 Task: Add the task  Develop a new mobile app for a delivery service to the section Backup and Recovery Sprint in the project AgileDream and add a Due Date to the respective task as 2024/05/25
Action: Mouse moved to (836, 503)
Screenshot: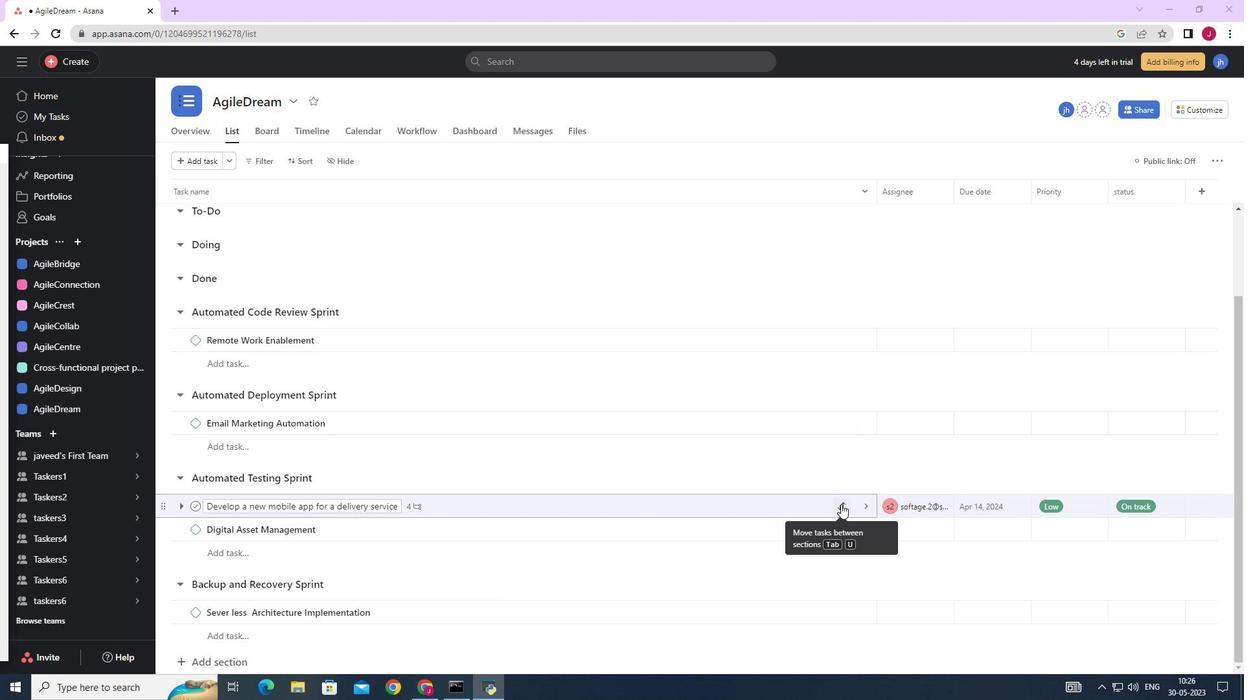 
Action: Mouse pressed left at (836, 503)
Screenshot: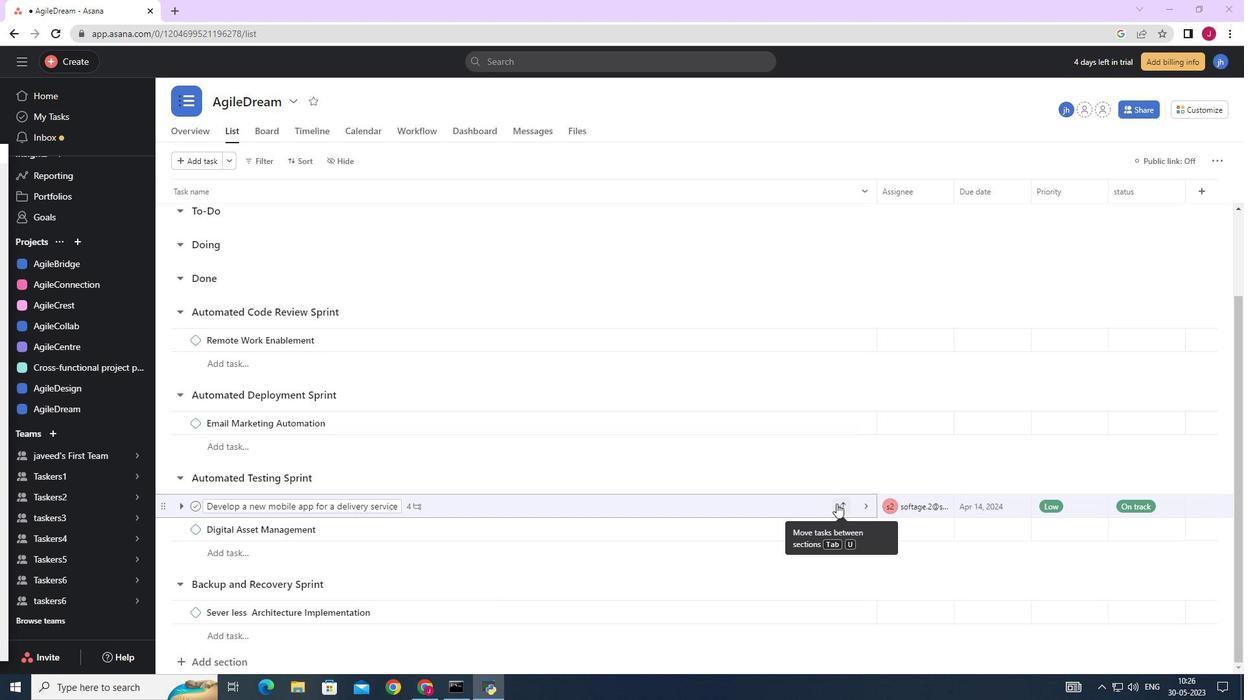 
Action: Mouse moved to (749, 482)
Screenshot: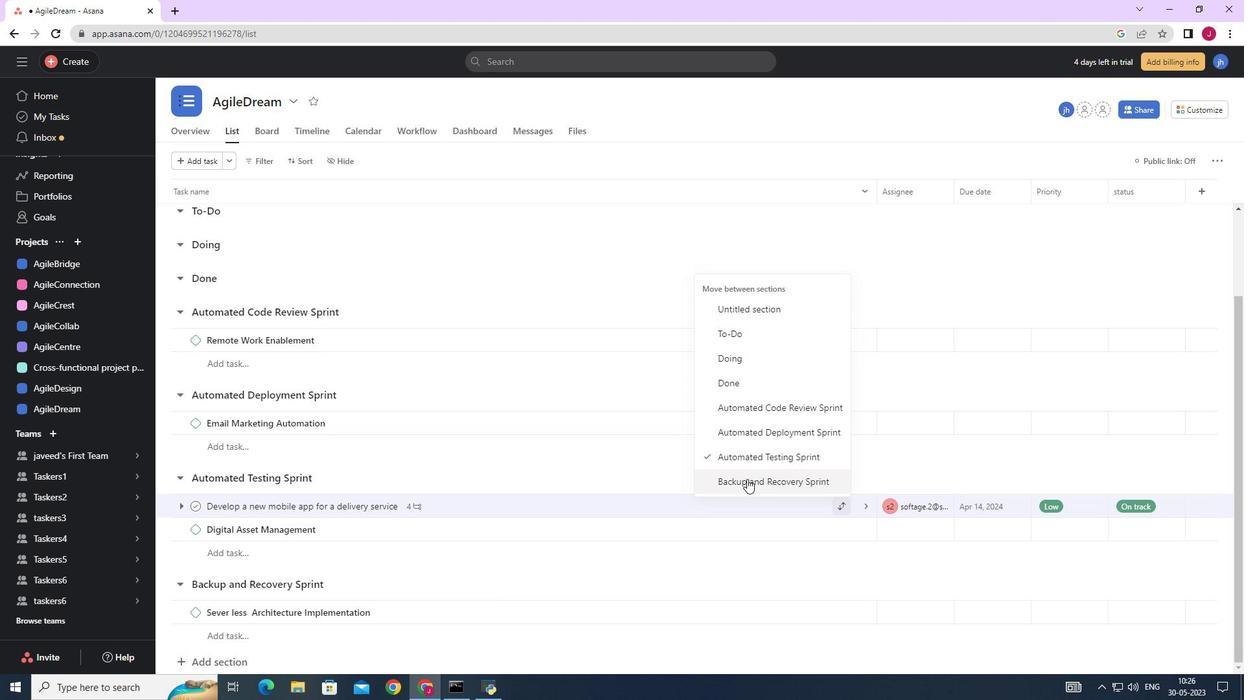 
Action: Mouse pressed left at (749, 482)
Screenshot: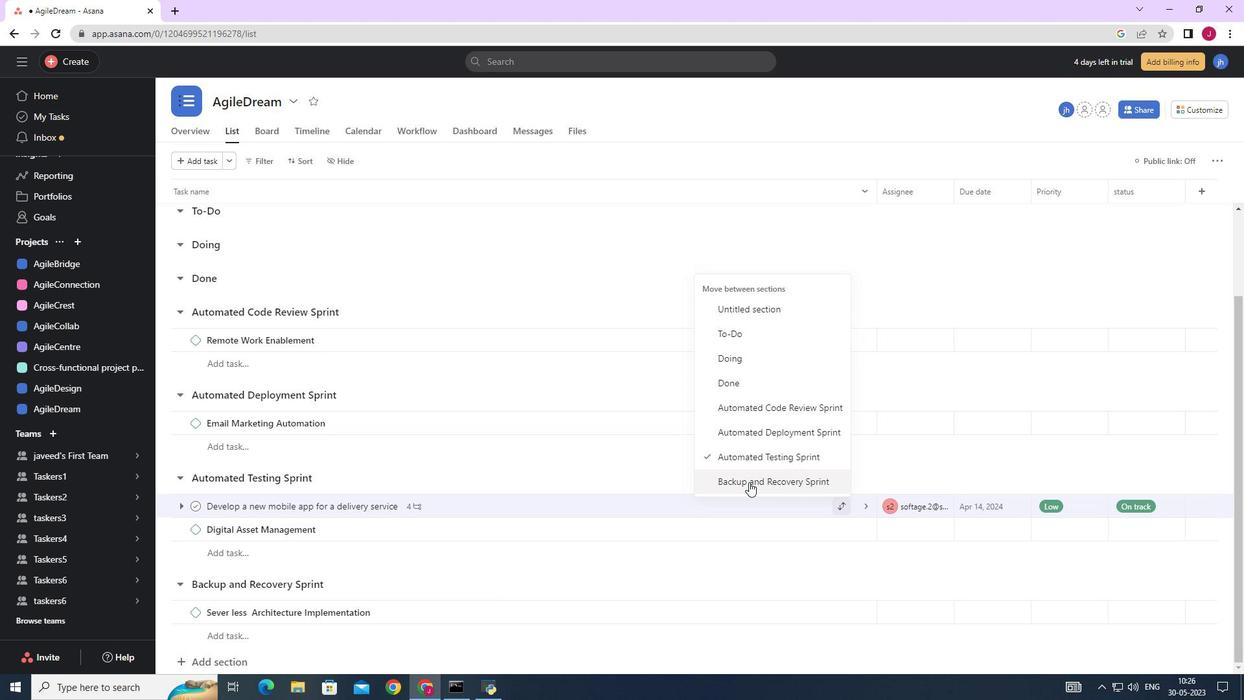 
Action: Mouse moved to (999, 589)
Screenshot: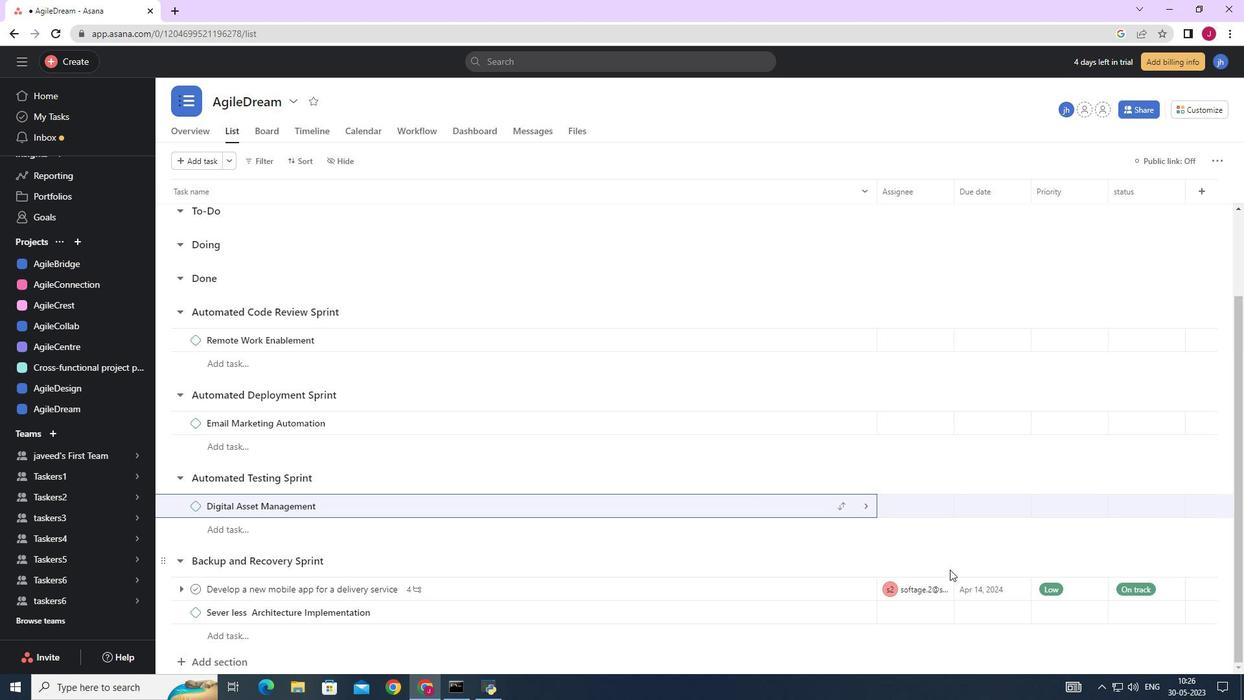 
Action: Mouse pressed left at (999, 589)
Screenshot: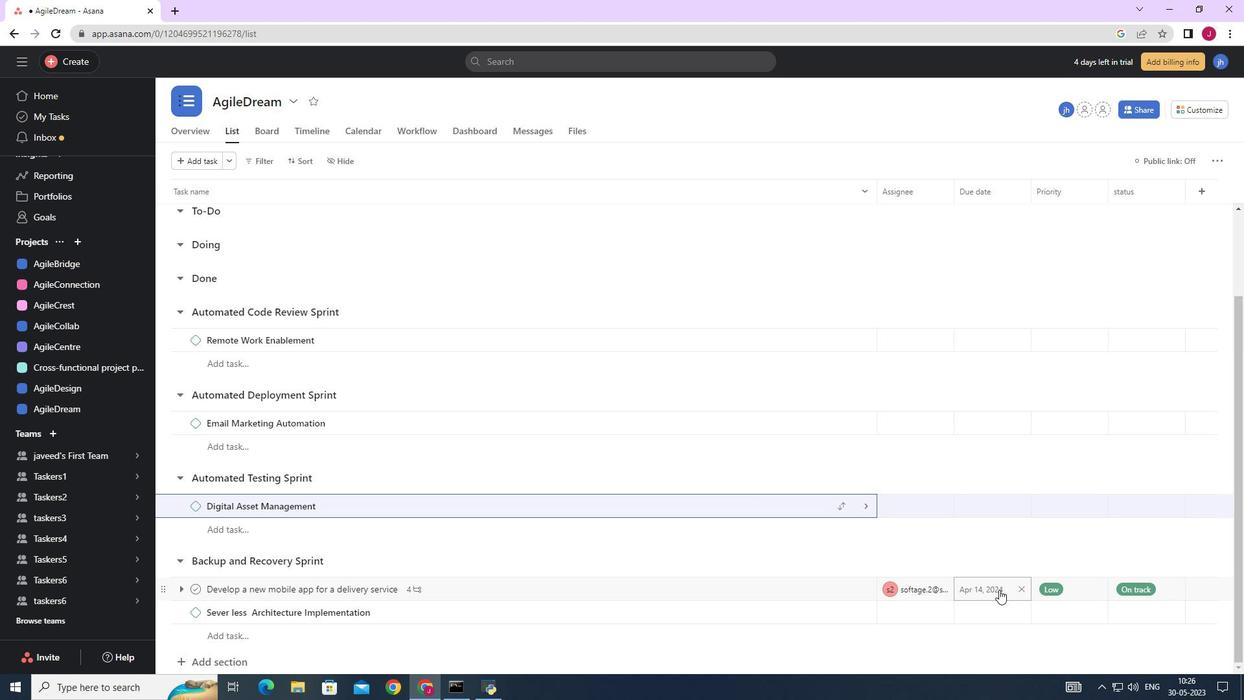 
Action: Mouse moved to (1123, 383)
Screenshot: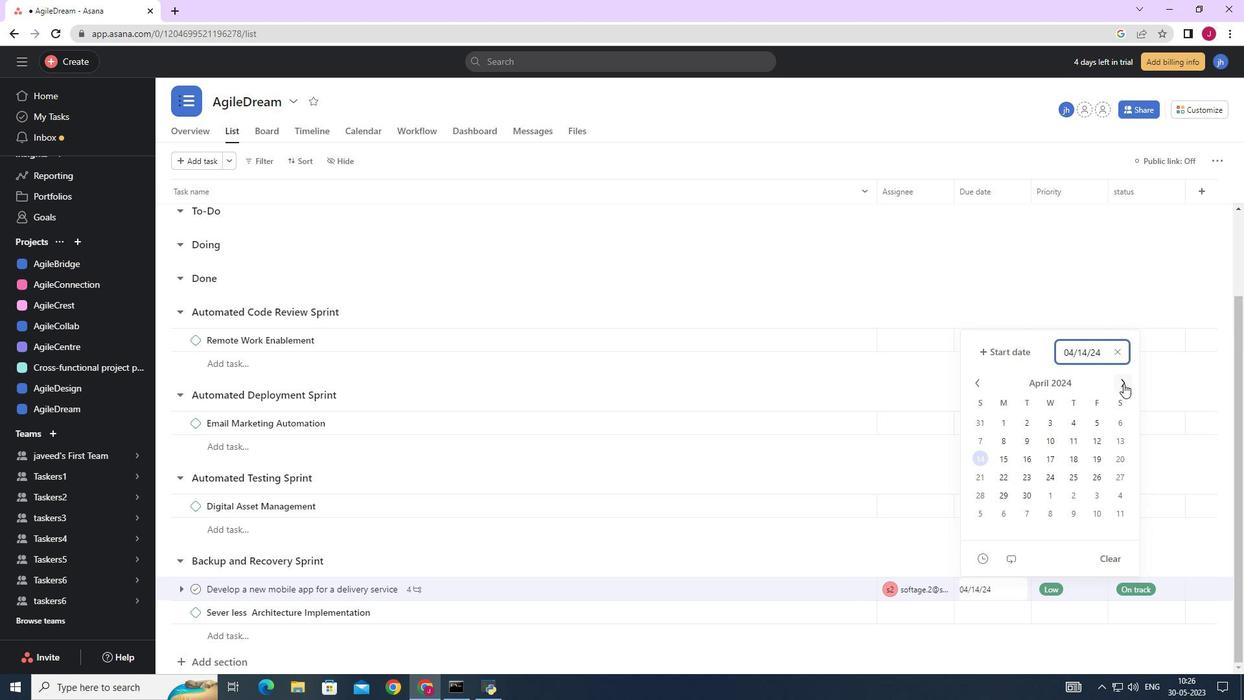 
Action: Mouse pressed left at (1123, 383)
Screenshot: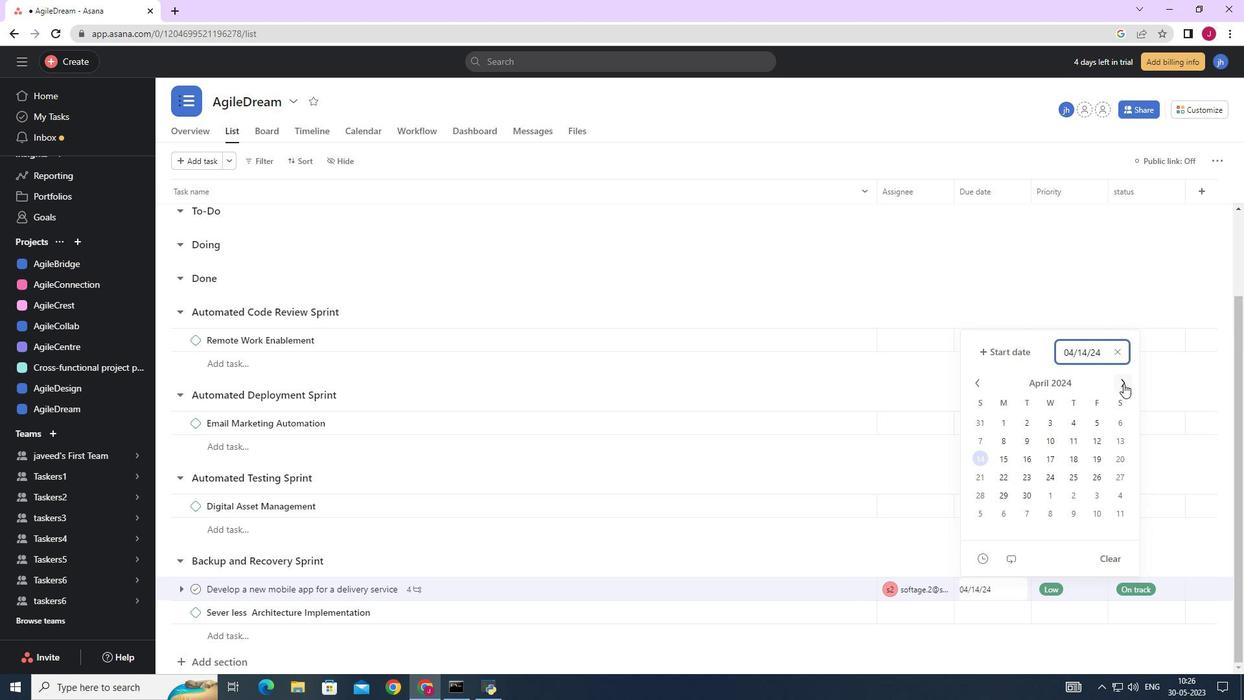 
Action: Mouse moved to (1116, 479)
Screenshot: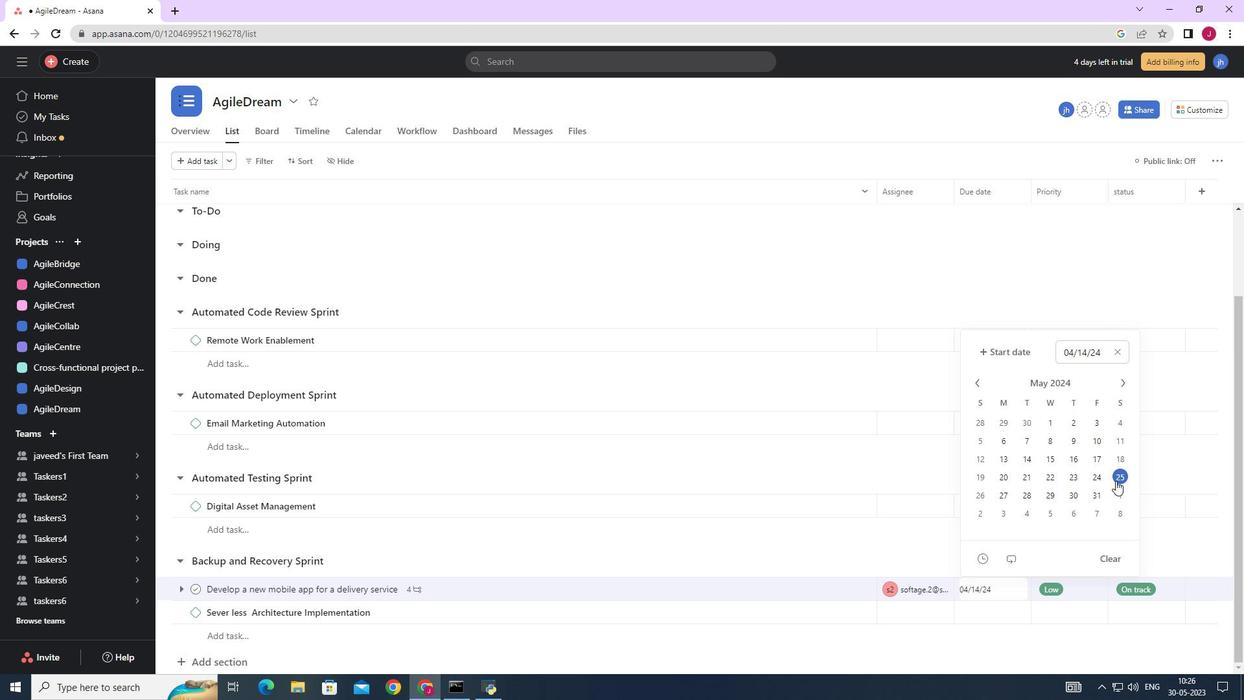 
Action: Mouse pressed left at (1116, 479)
Screenshot: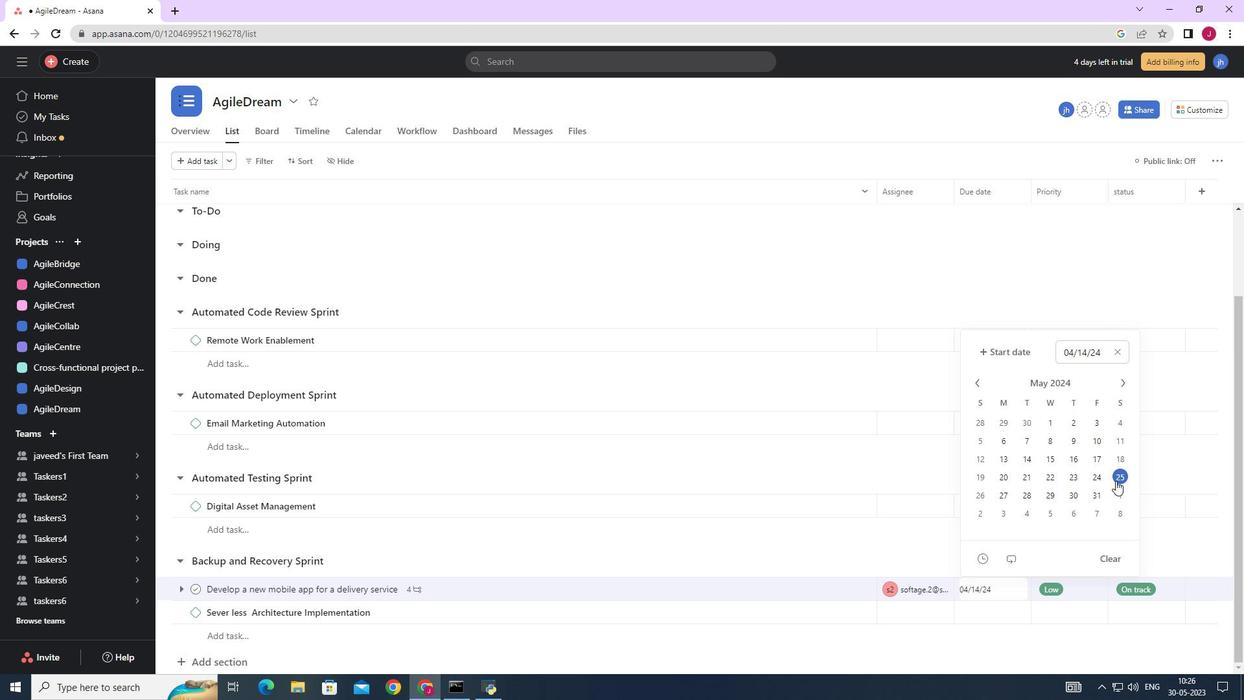 
Action: Mouse moved to (1172, 287)
Screenshot: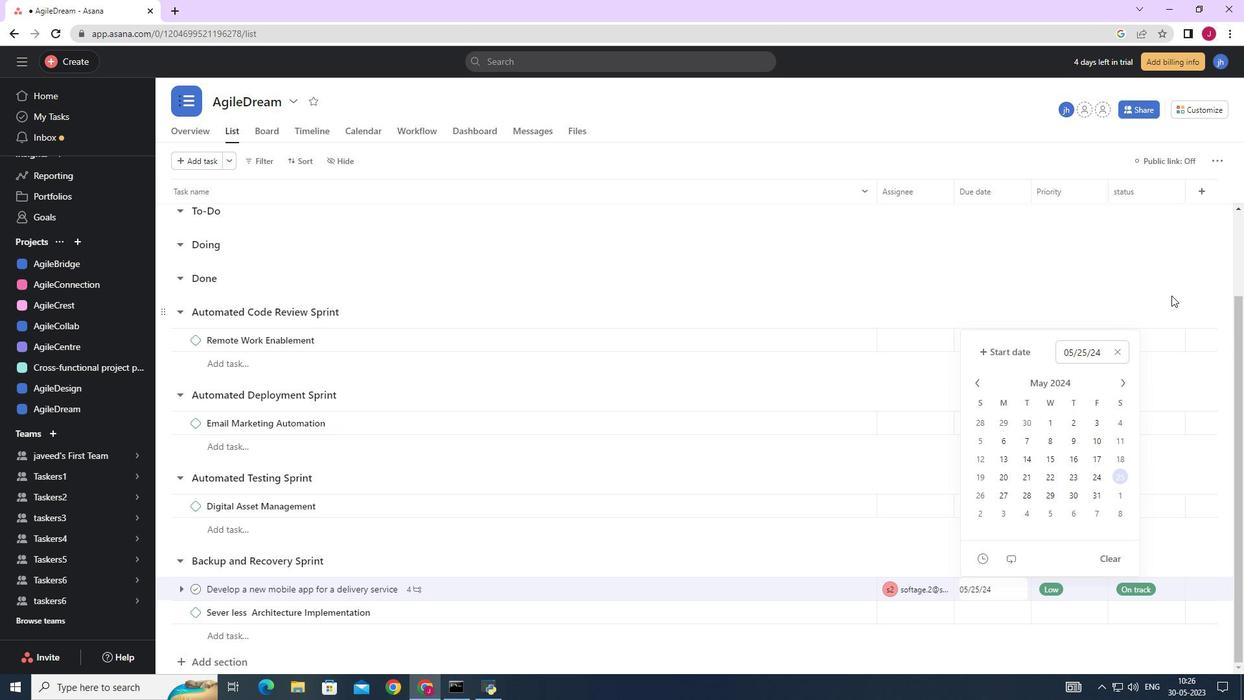 
Action: Mouse pressed left at (1172, 287)
Screenshot: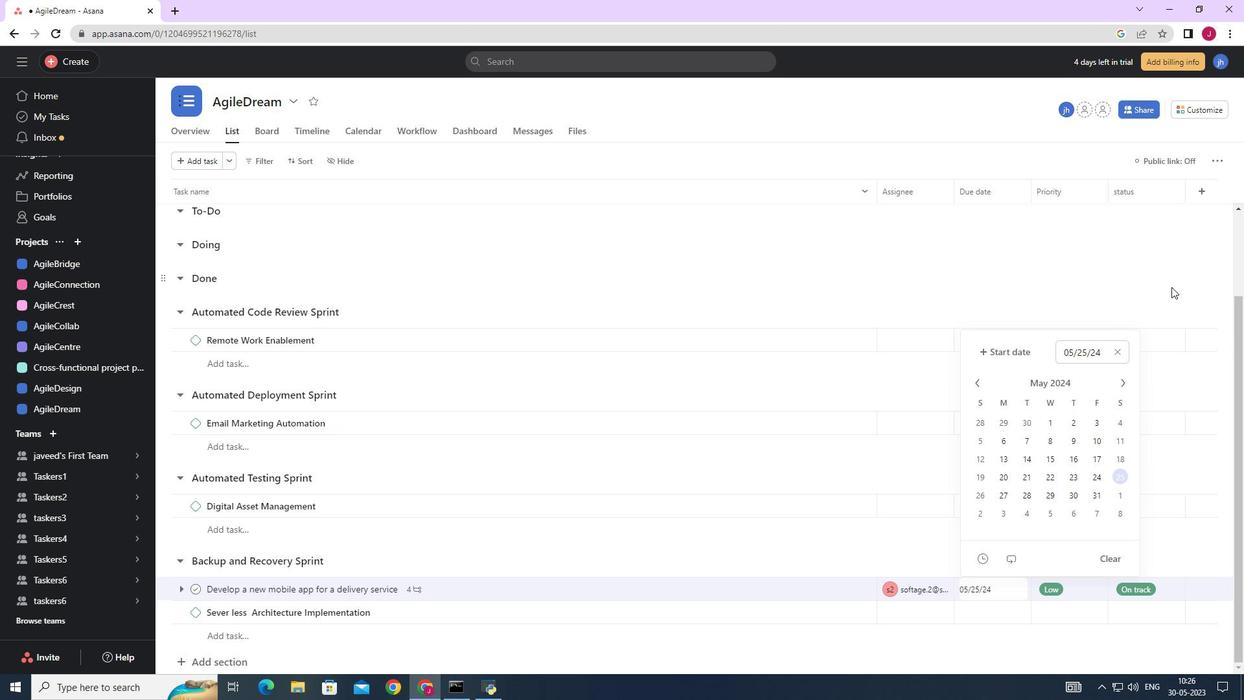
Action: Mouse moved to (1161, 289)
Screenshot: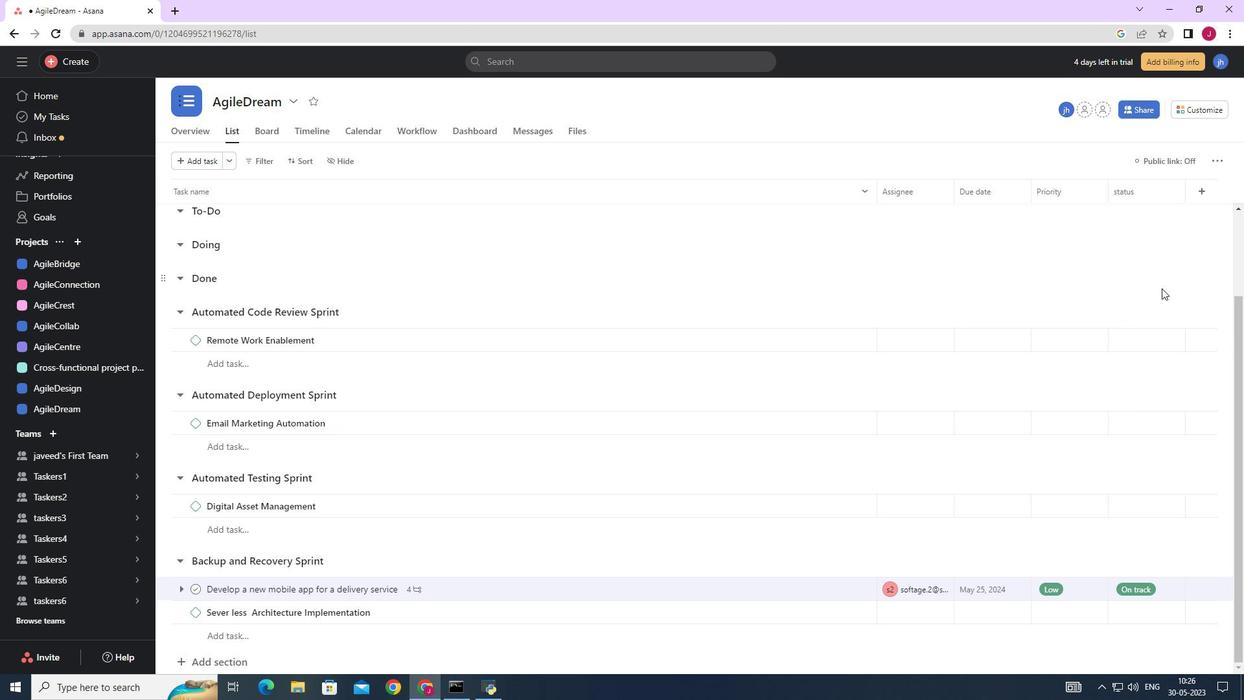 
